 Task: Use the formula "LOOKUP" in spreadsheet "Project portfolio".
Action: Mouse moved to (618, 206)
Screenshot: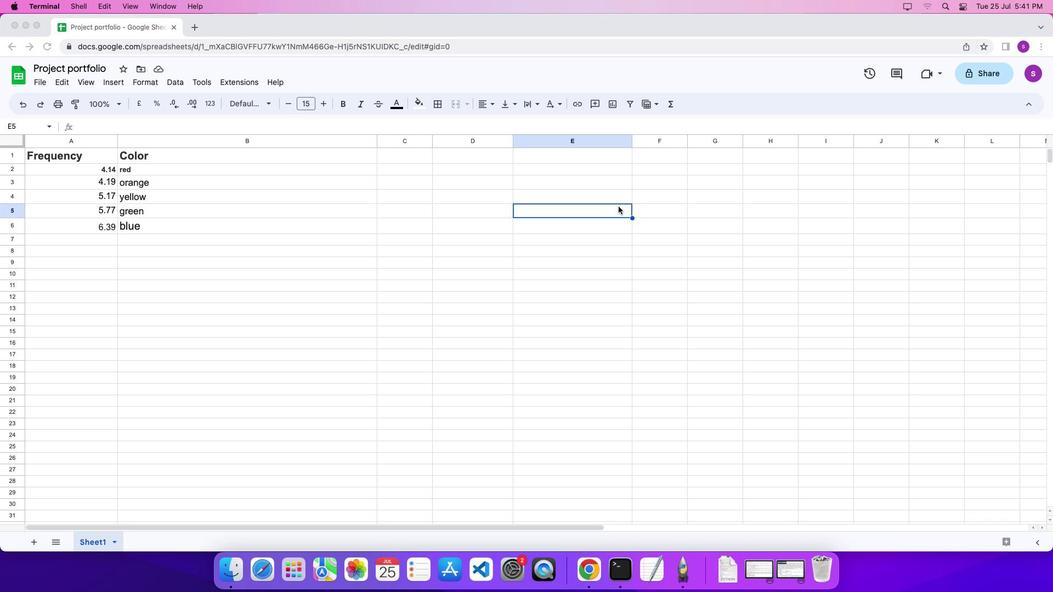 
Action: Mouse pressed left at (618, 206)
Screenshot: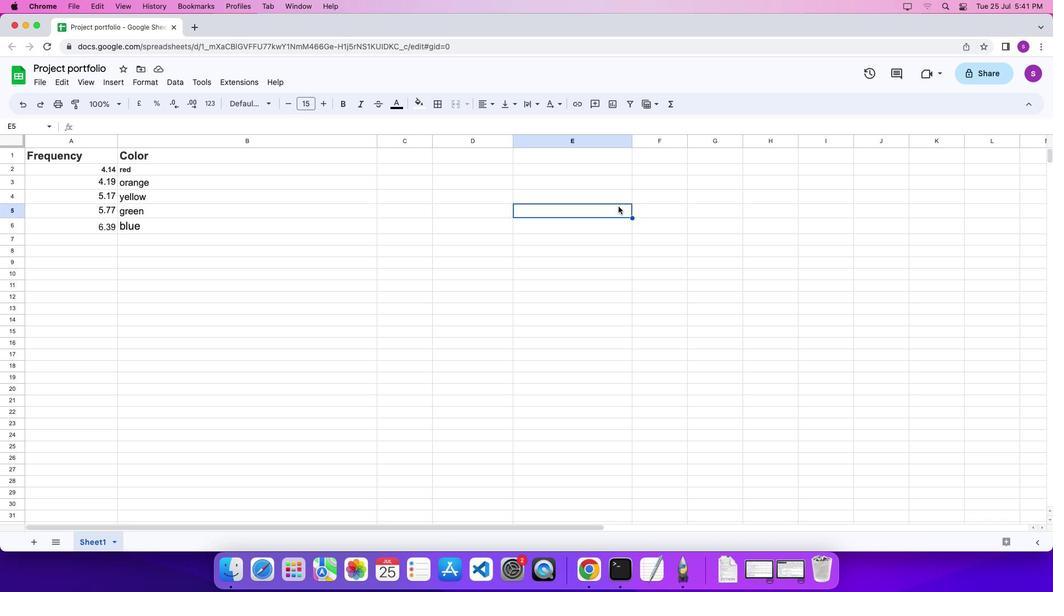 
Action: Mouse moved to (618, 206)
Screenshot: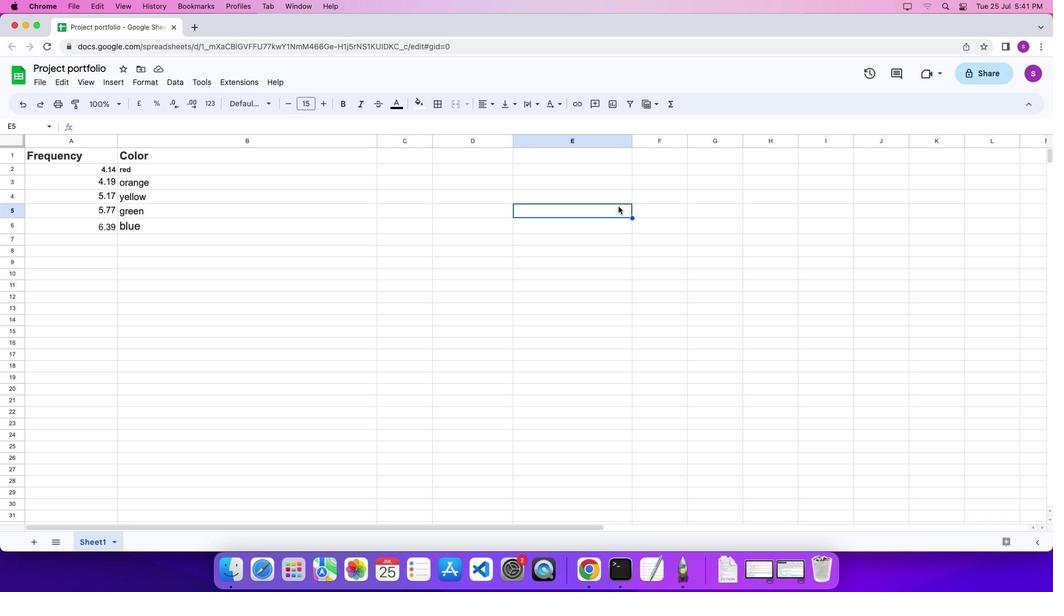 
Action: Key pressed '='
Screenshot: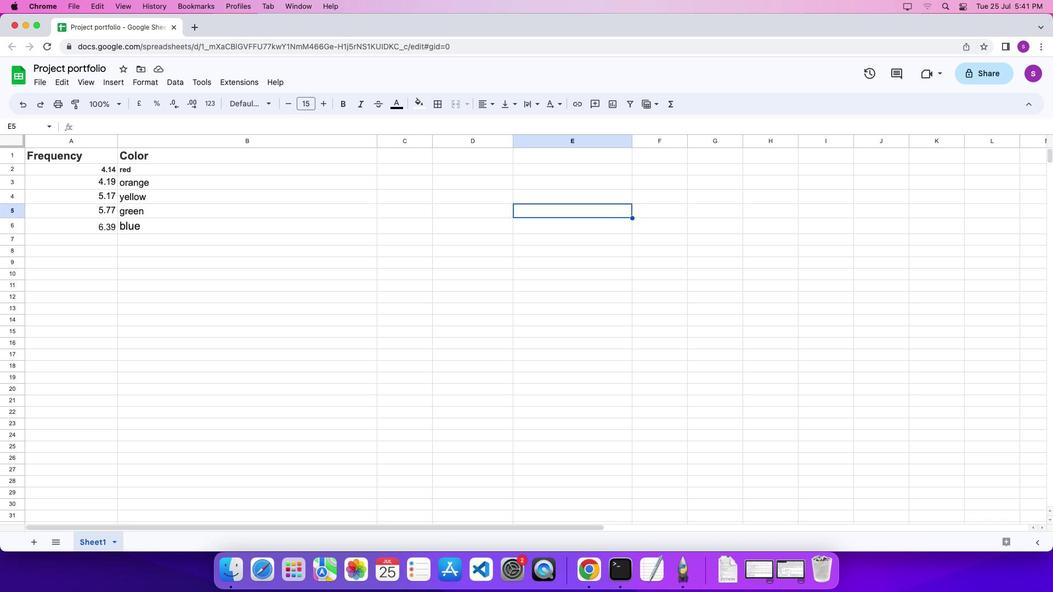 
Action: Mouse moved to (674, 103)
Screenshot: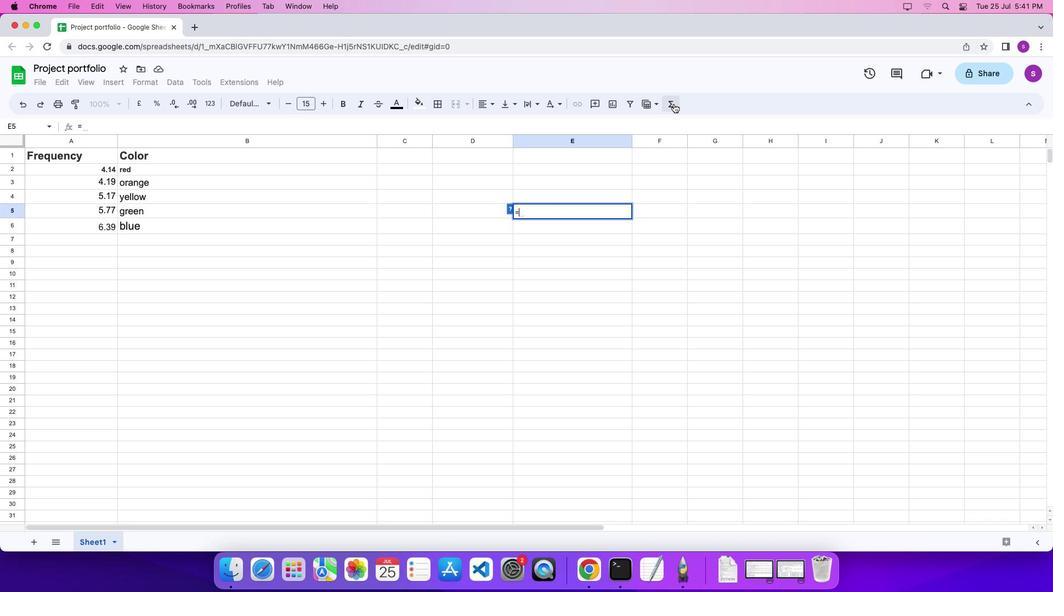 
Action: Mouse pressed left at (674, 103)
Screenshot: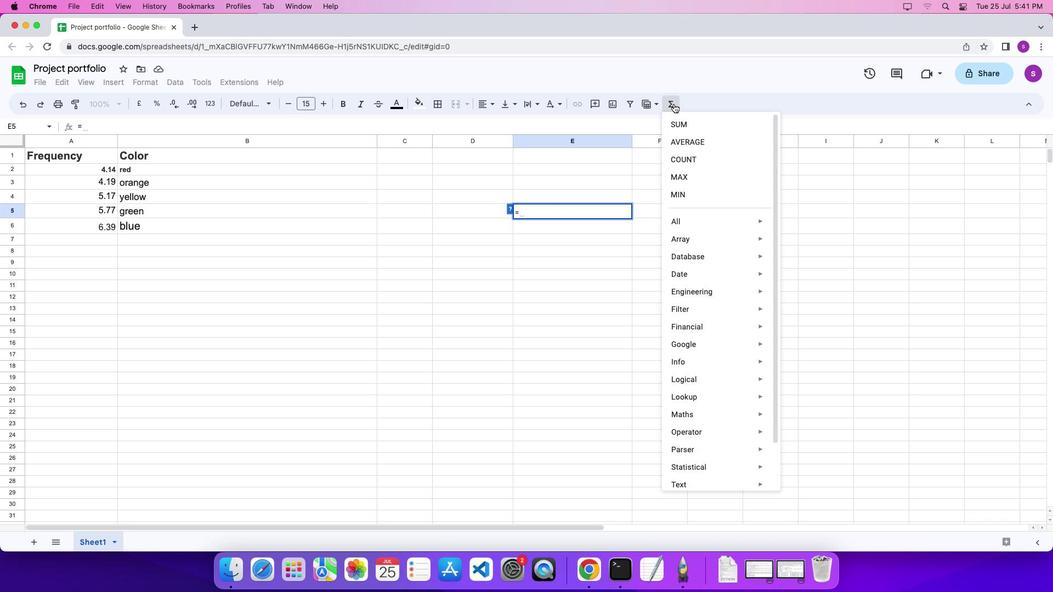 
Action: Mouse moved to (822, 496)
Screenshot: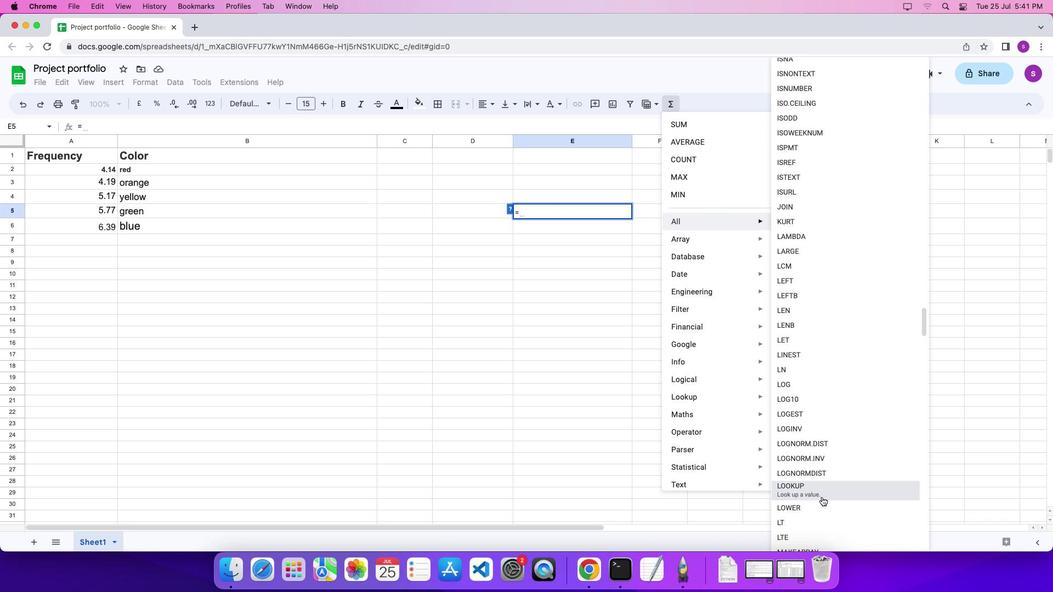 
Action: Mouse pressed left at (822, 496)
Screenshot: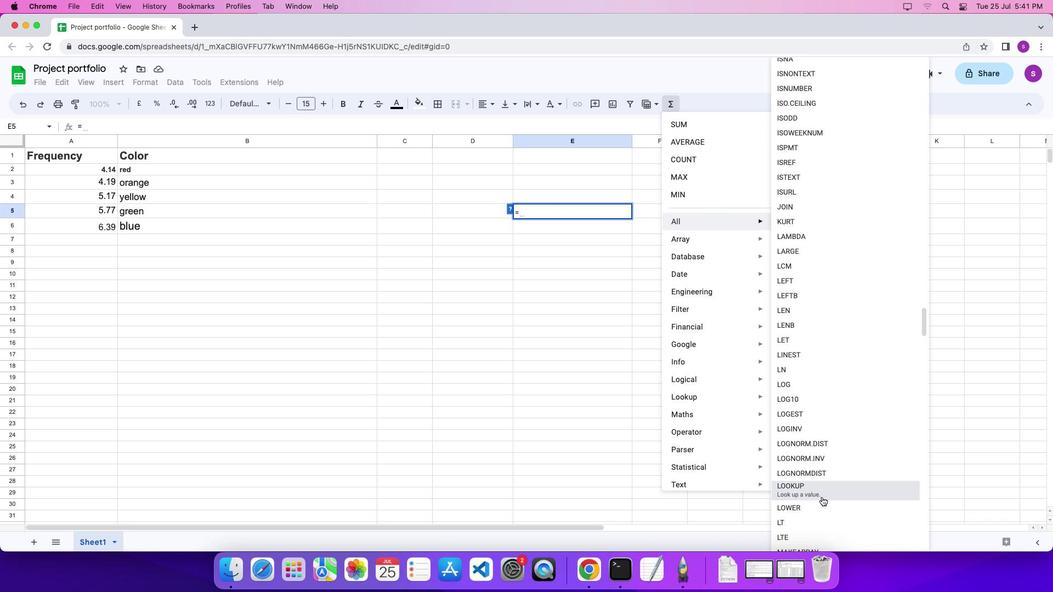 
Action: Mouse moved to (82, 179)
Screenshot: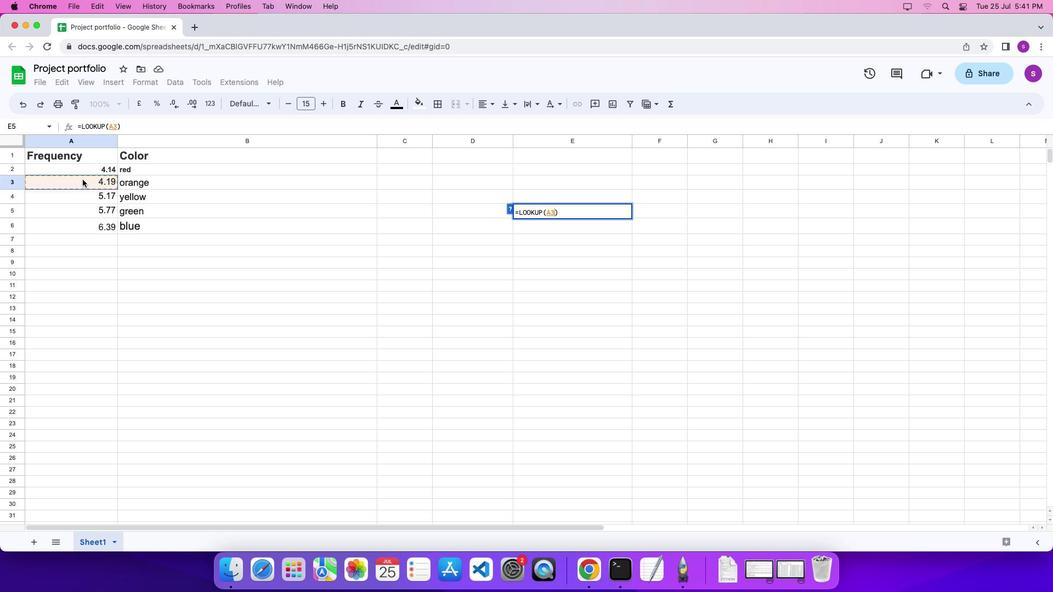 
Action: Mouse pressed left at (82, 179)
Screenshot: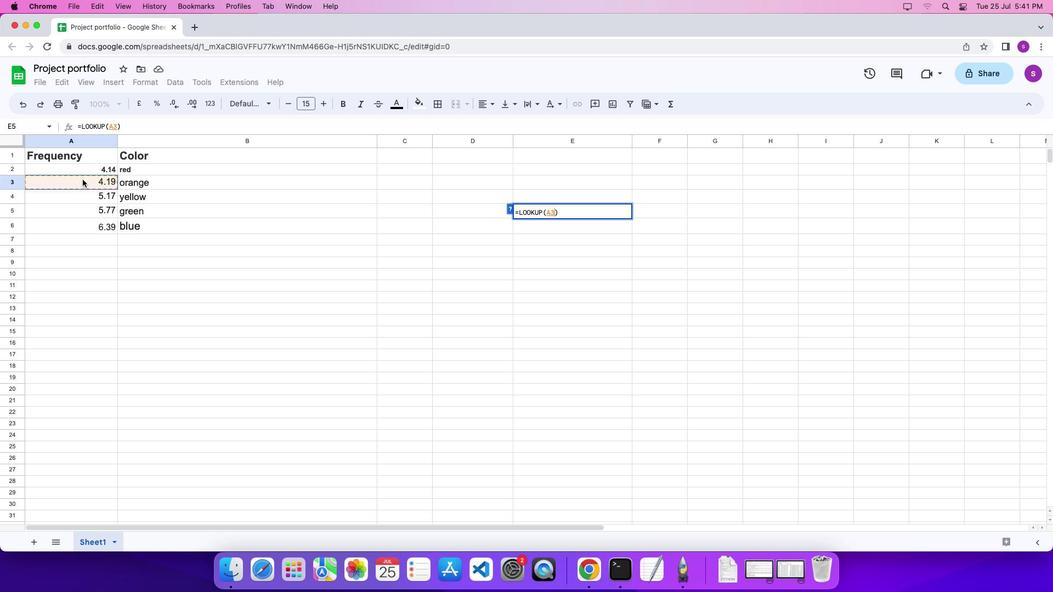 
Action: Mouse moved to (240, 272)
Screenshot: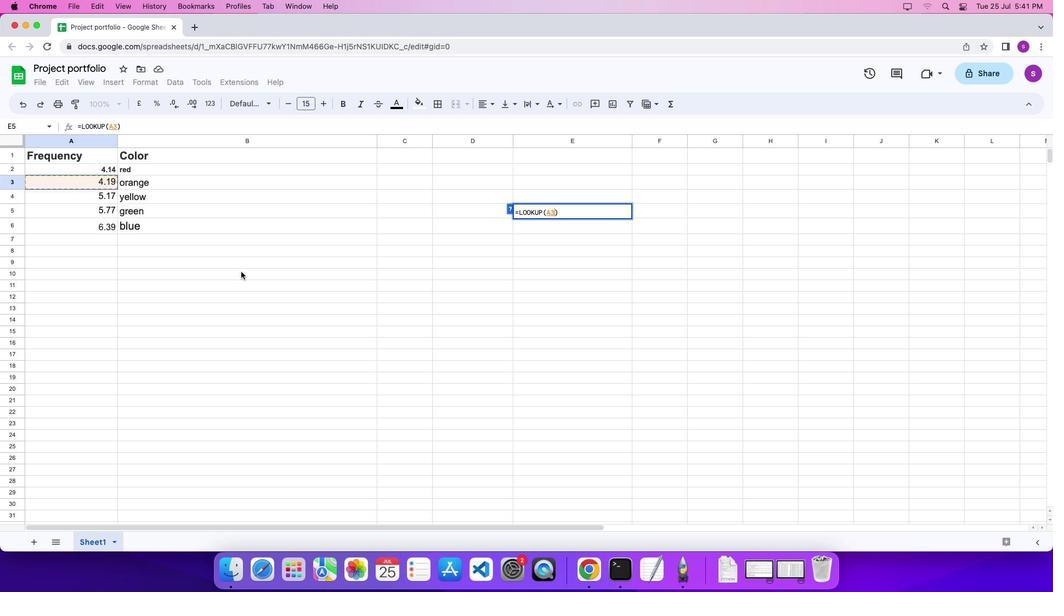 
Action: Key pressed ','
Screenshot: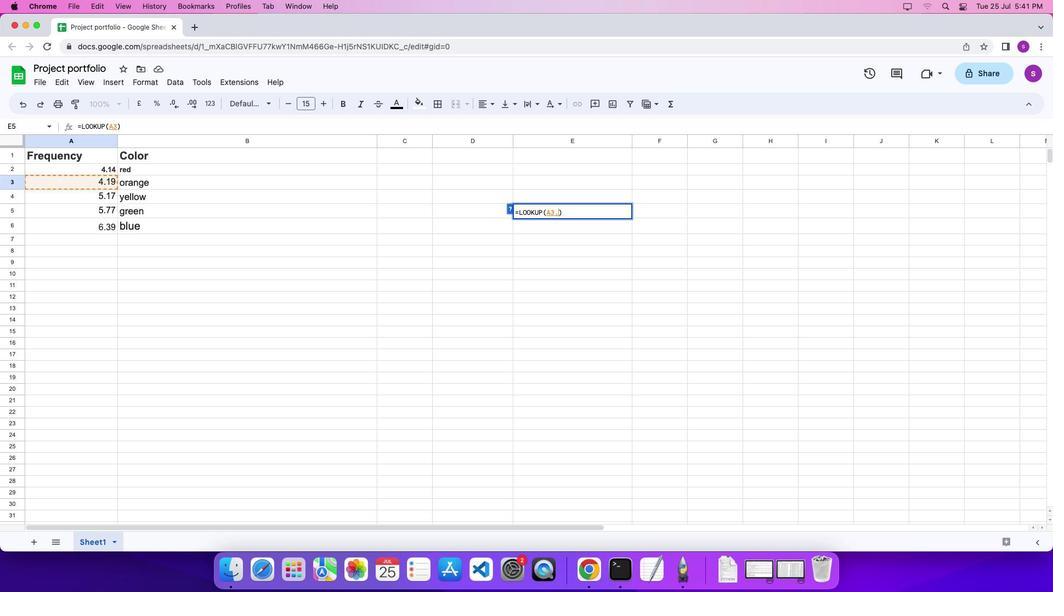 
Action: Mouse moved to (102, 165)
Screenshot: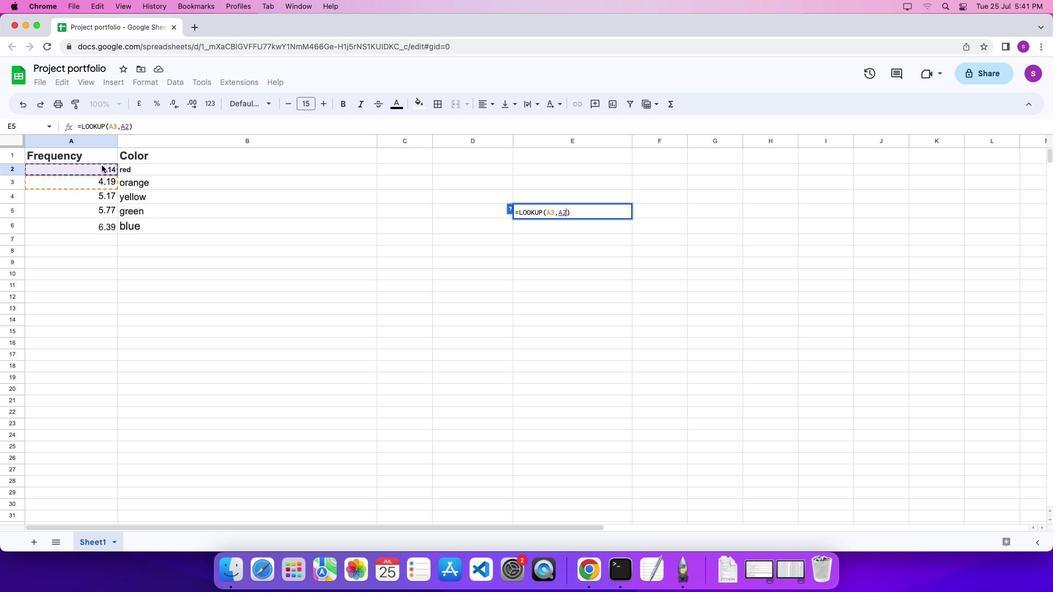 
Action: Mouse pressed left at (102, 165)
Screenshot: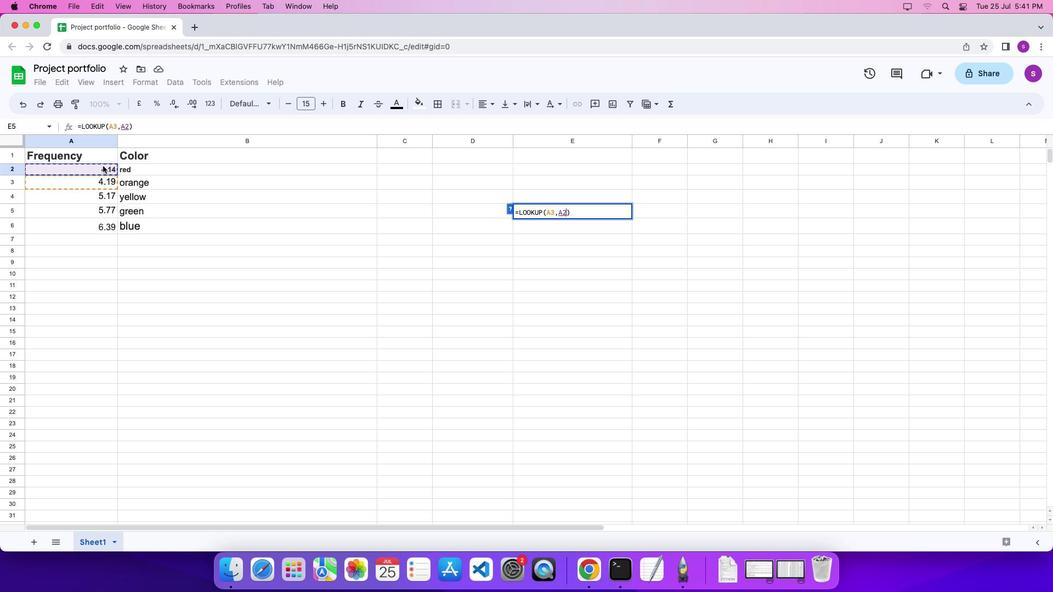 
Action: Mouse moved to (106, 223)
Screenshot: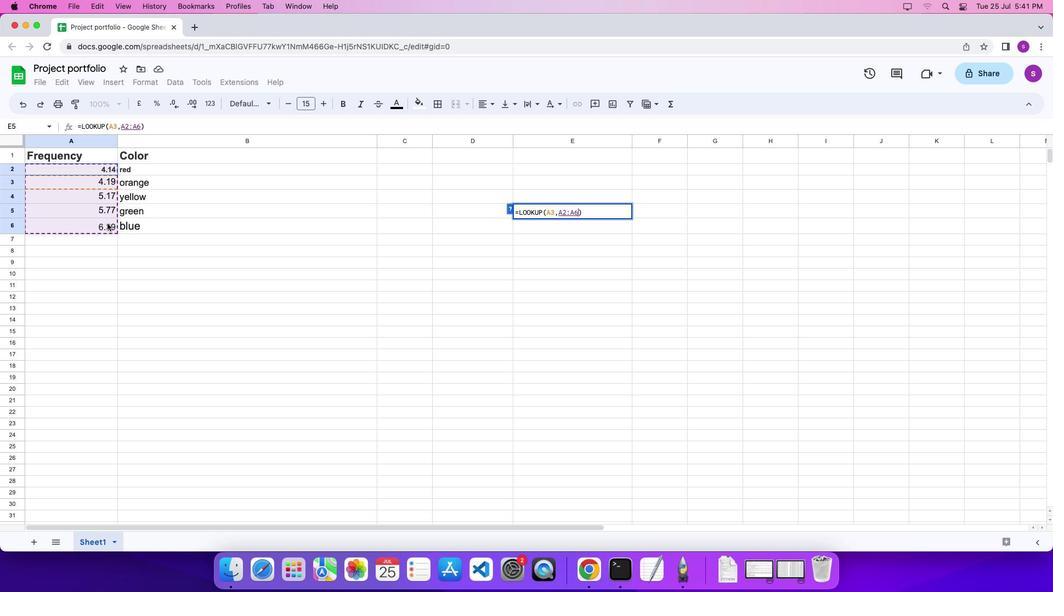 
Action: Key pressed ','
Screenshot: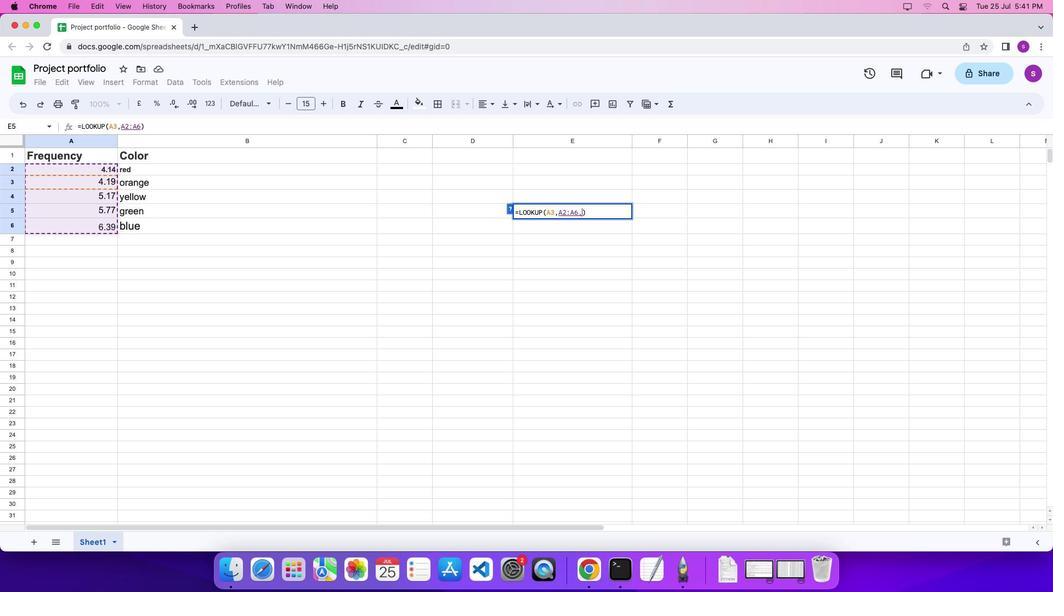 
Action: Mouse moved to (147, 169)
Screenshot: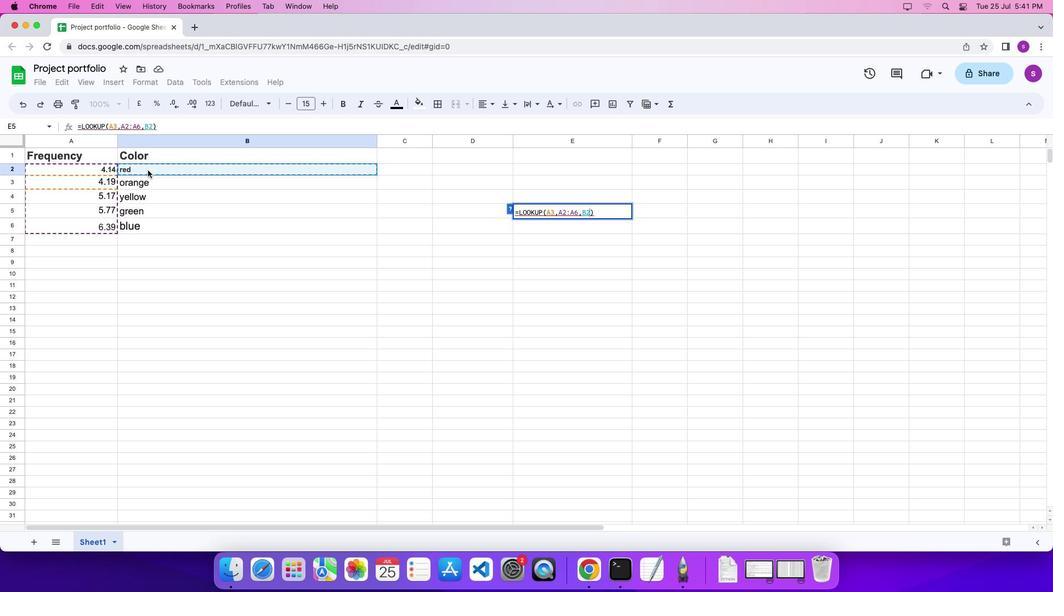 
Action: Mouse pressed left at (147, 169)
Screenshot: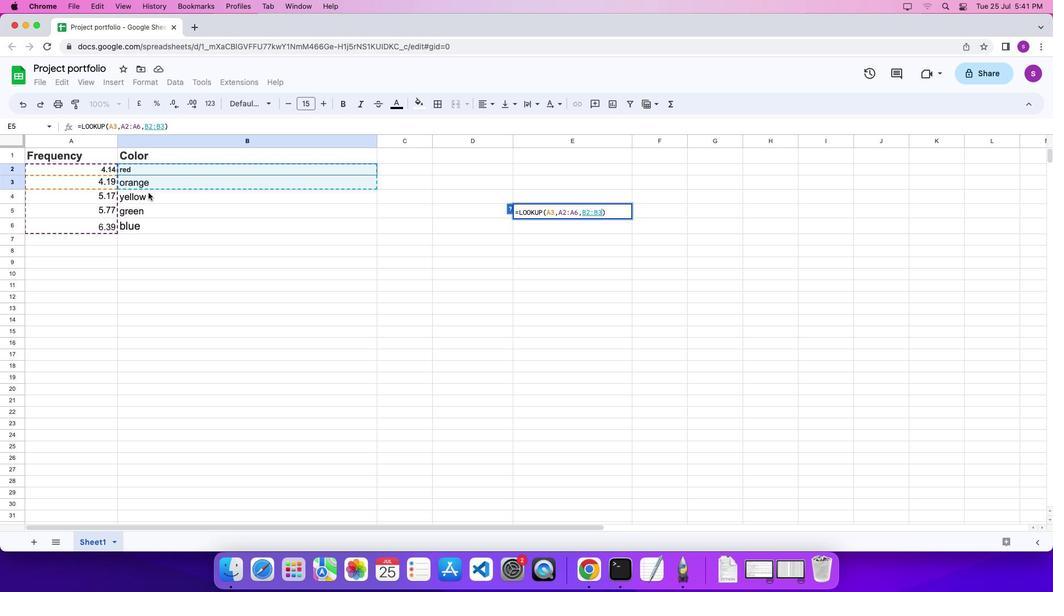 
Action: Mouse moved to (152, 222)
Screenshot: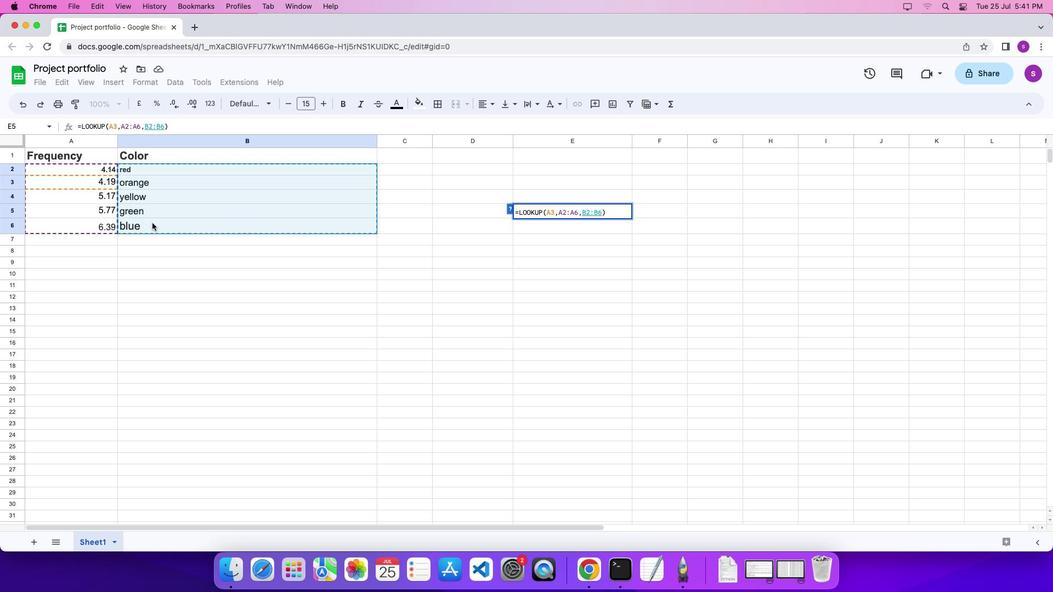 
Action: Key pressed '\x03'
Screenshot: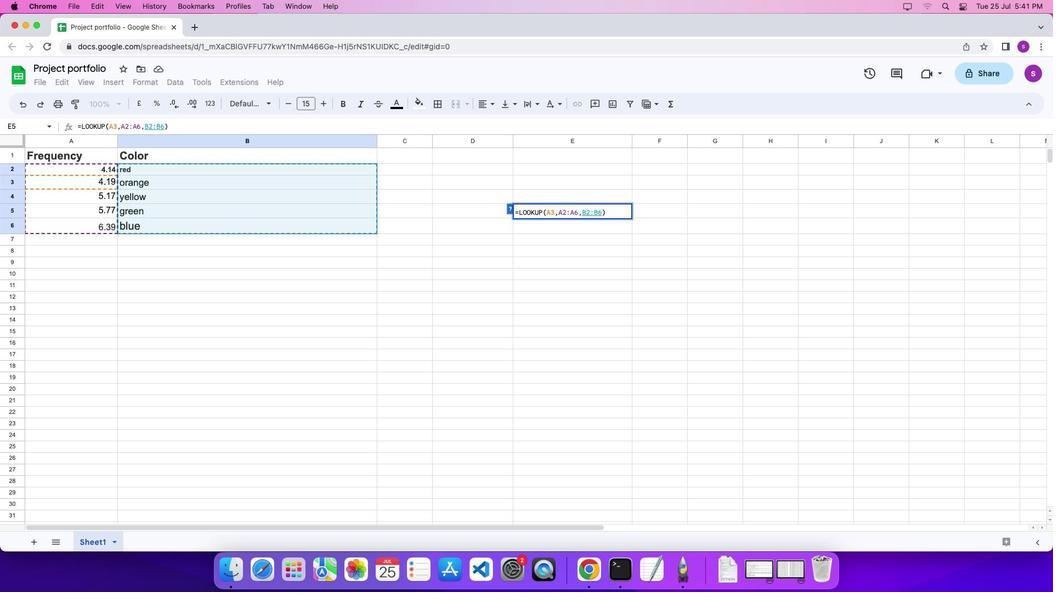 
Action: Mouse moved to (142, 216)
Screenshot: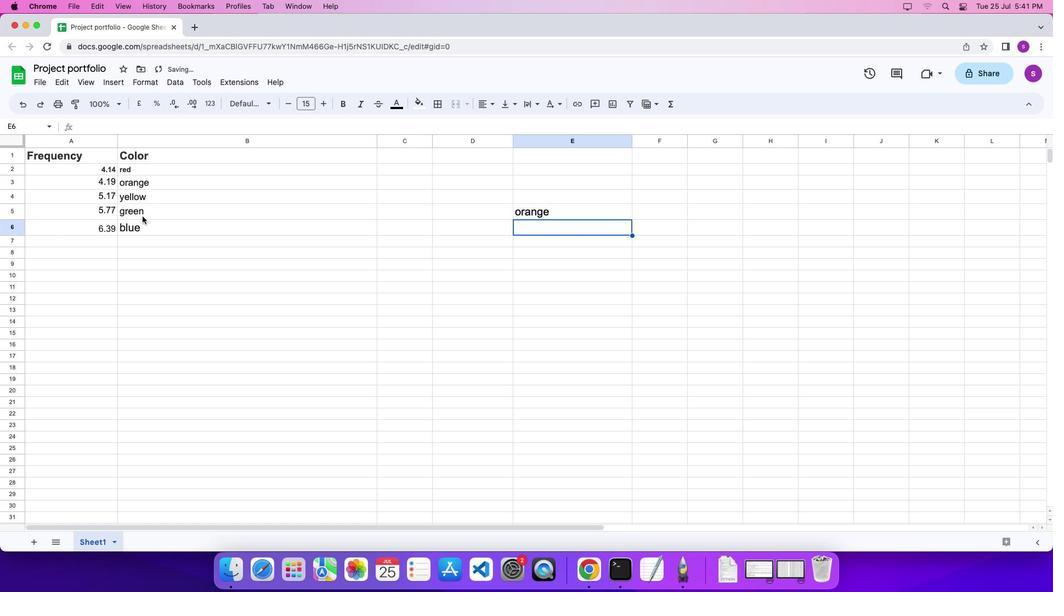 
